 Task: Create a sub task Design and Implement Solution for the task  Integrate website with social media platforms in the project AgileBazaar , assign it to team member softage.5@softage.net and update the status of the sub task to  At Risk , set the priority of the sub task to Medium
Action: Mouse moved to (450, 248)
Screenshot: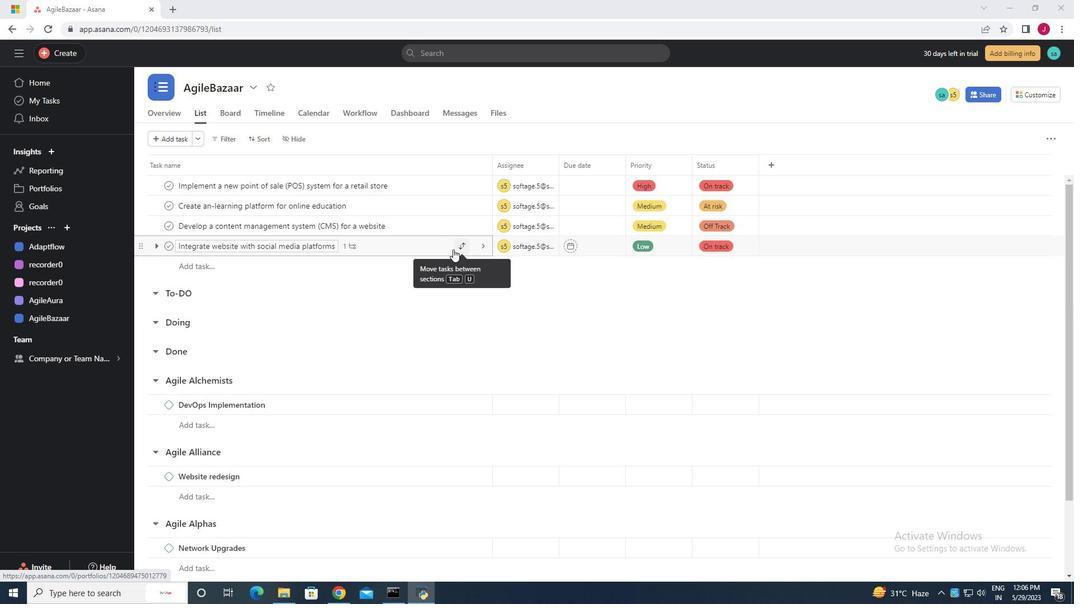 
Action: Mouse pressed left at (450, 248)
Screenshot: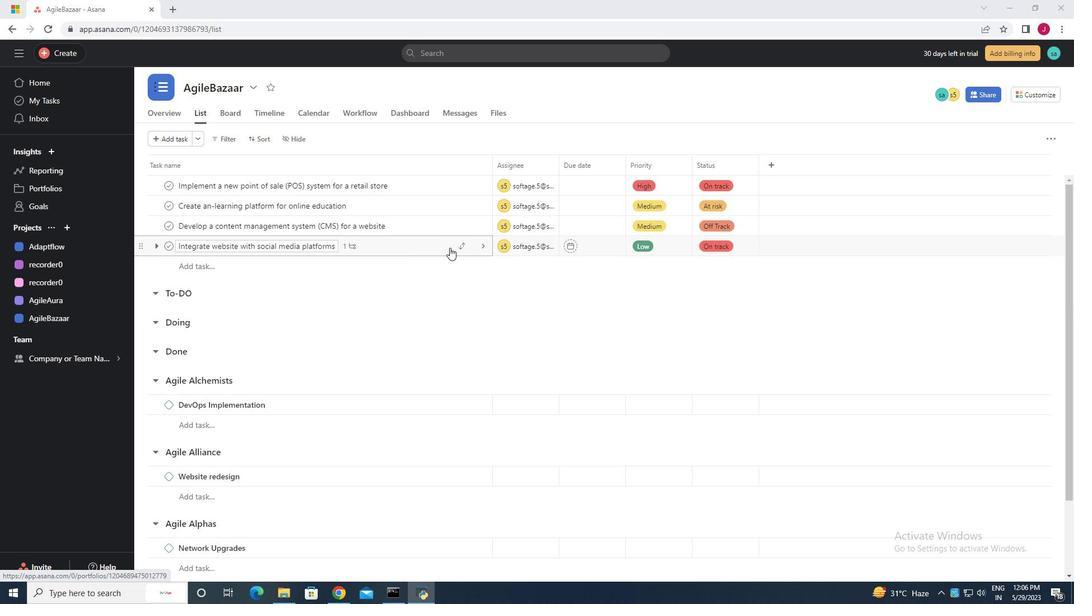 
Action: Mouse moved to (770, 399)
Screenshot: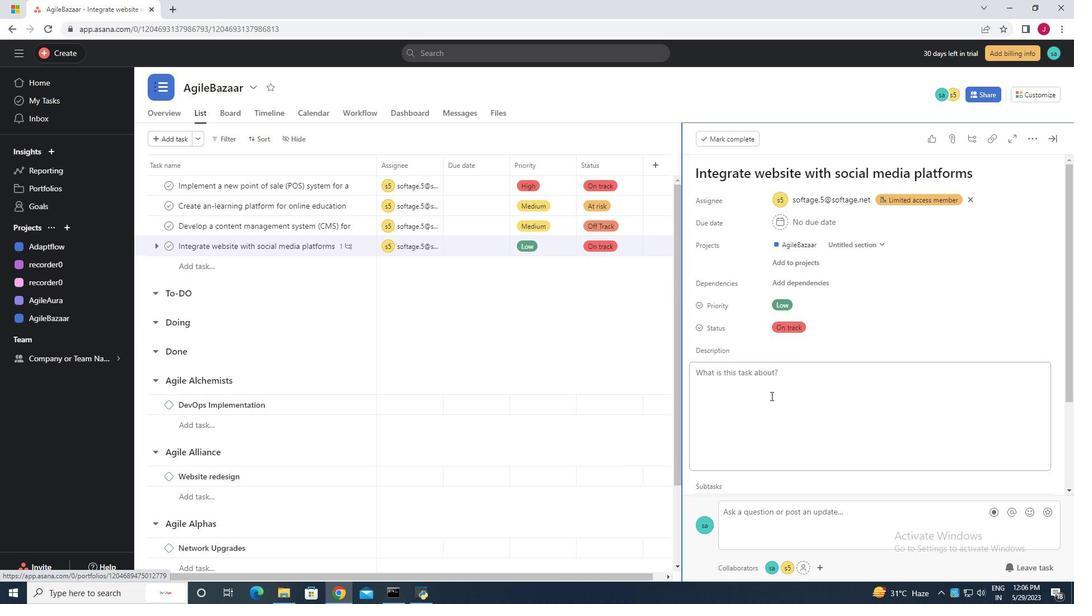 
Action: Mouse scrolled (770, 399) with delta (0, 0)
Screenshot: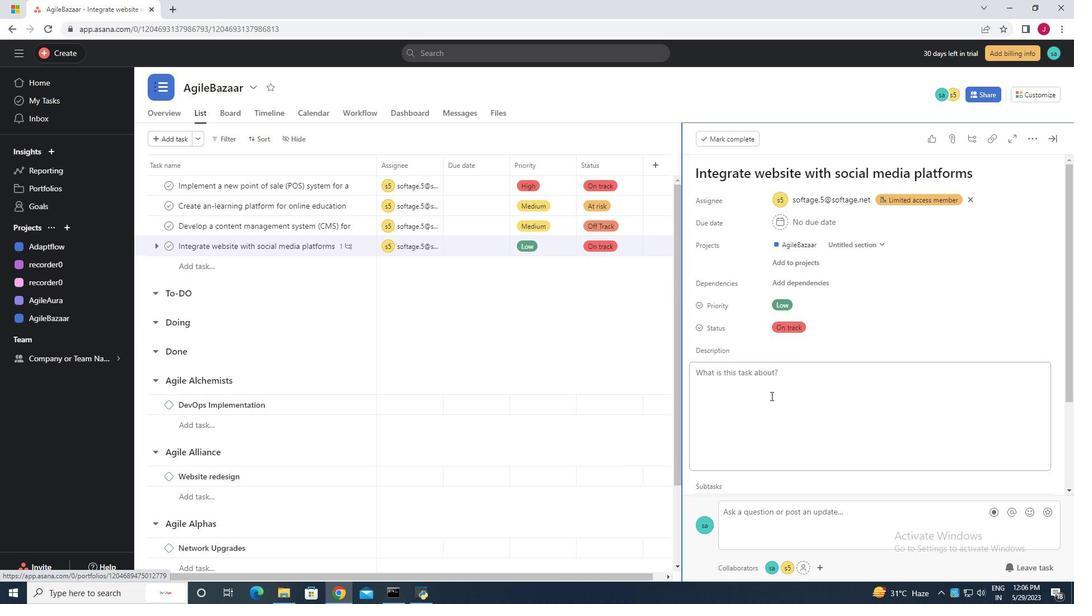 
Action: Mouse scrolled (770, 399) with delta (0, 0)
Screenshot: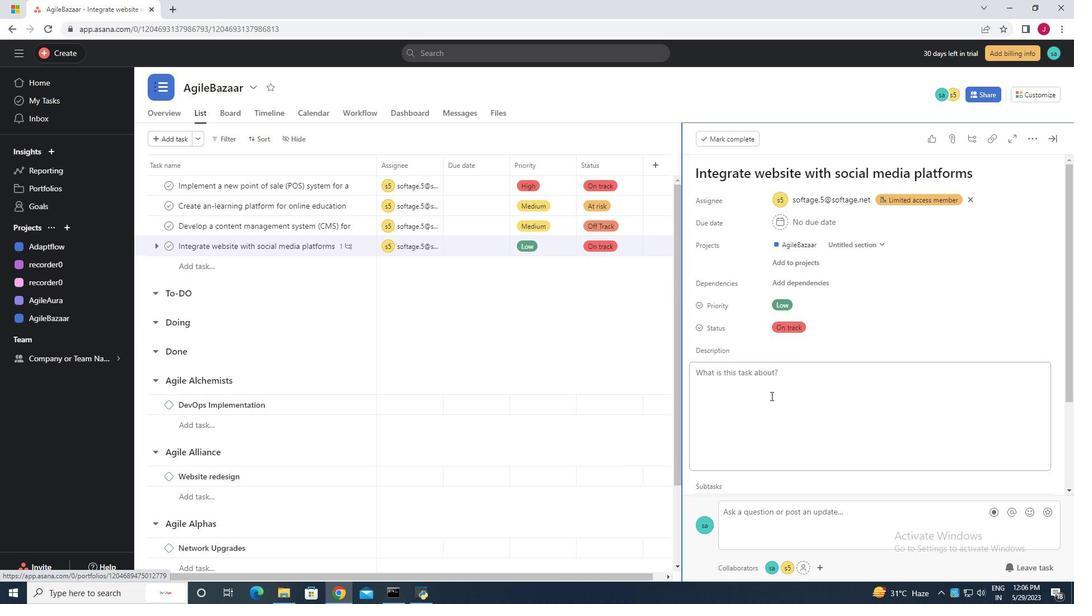 
Action: Mouse scrolled (770, 399) with delta (0, 0)
Screenshot: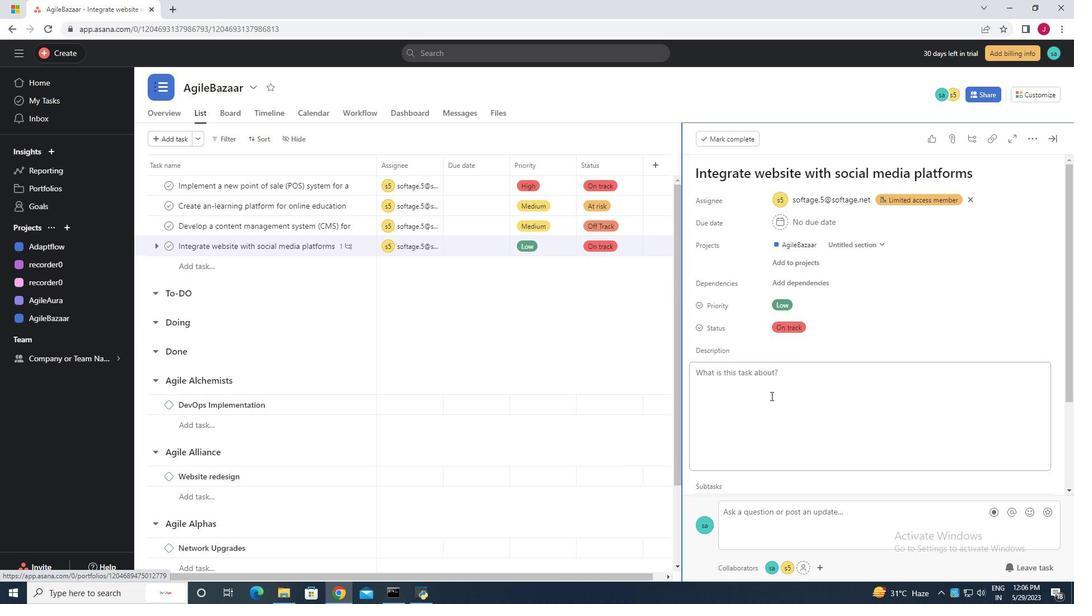 
Action: Mouse moved to (770, 399)
Screenshot: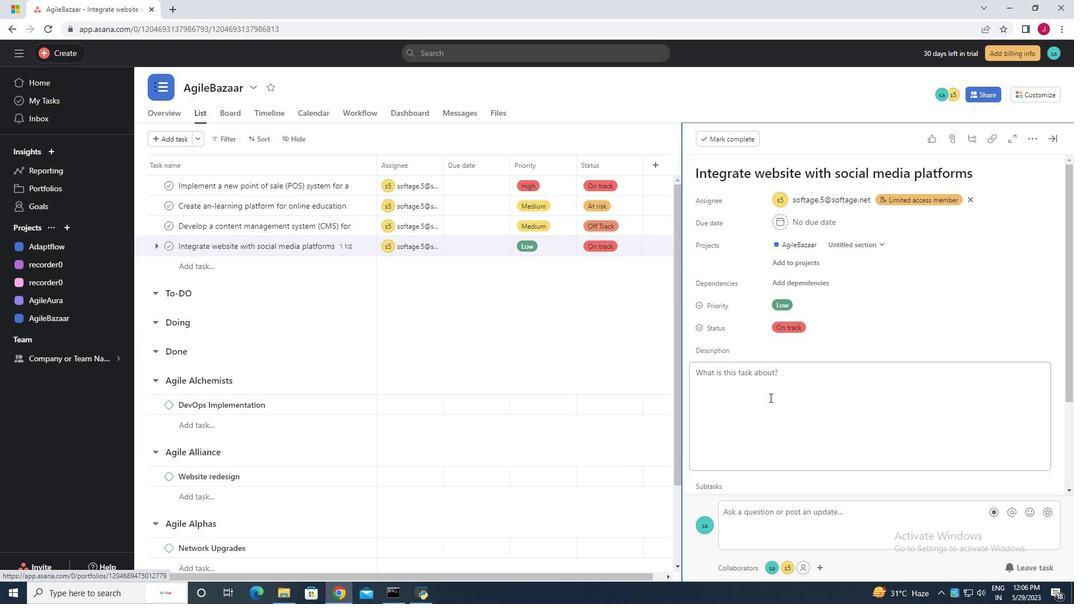 
Action: Mouse scrolled (770, 399) with delta (0, 0)
Screenshot: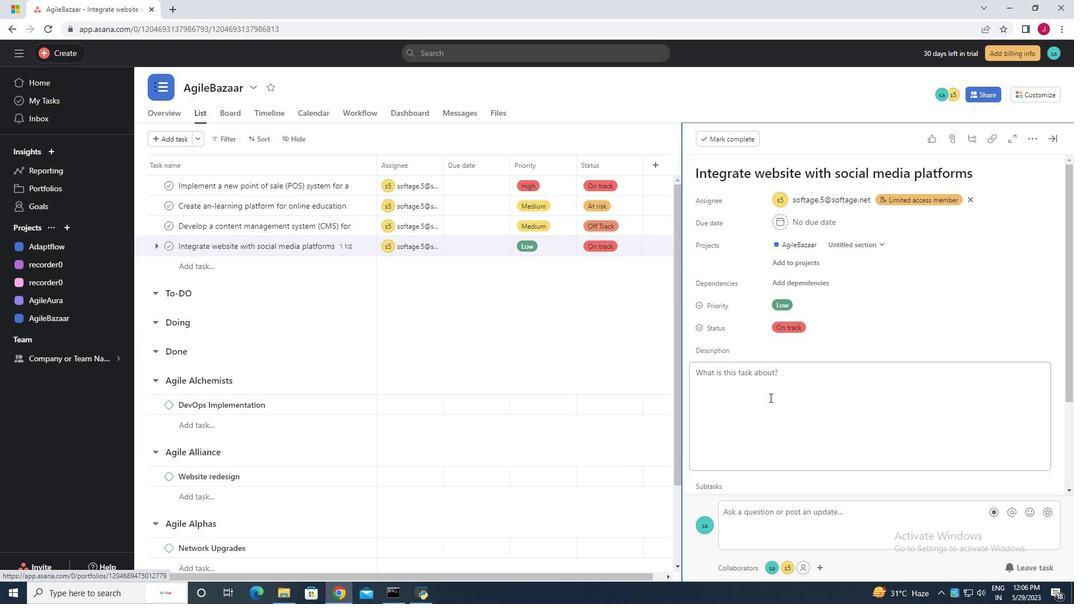 
Action: Mouse moved to (730, 407)
Screenshot: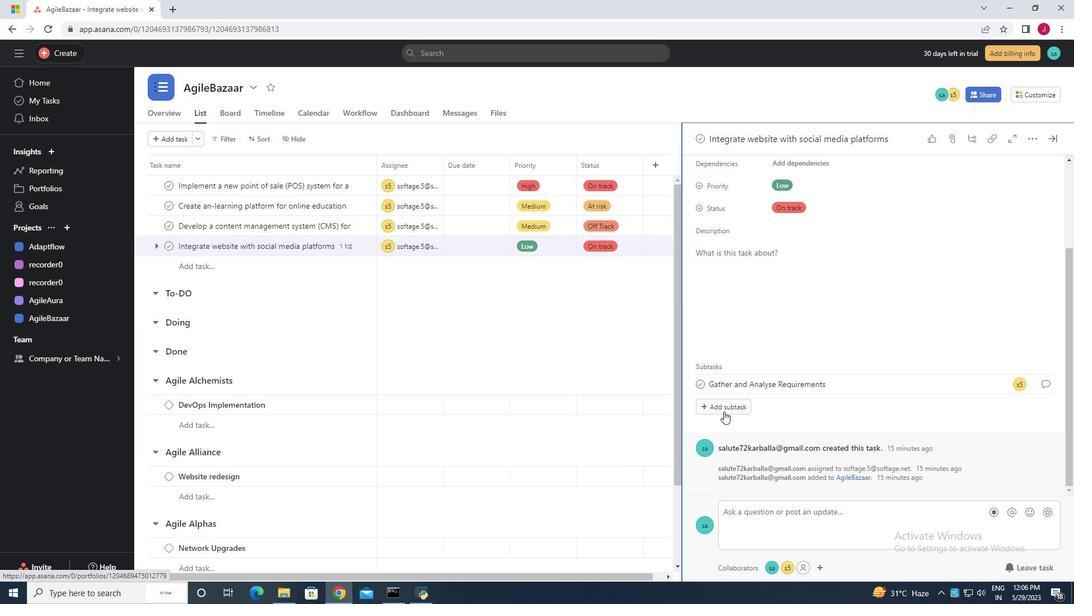 
Action: Mouse pressed left at (730, 407)
Screenshot: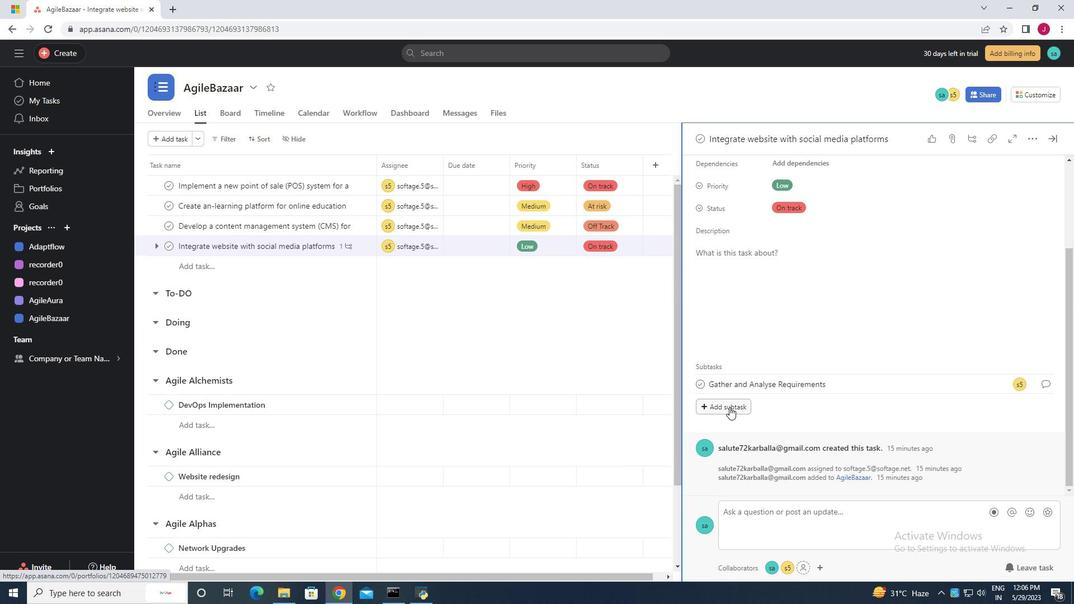 
Action: Mouse moved to (729, 407)
Screenshot: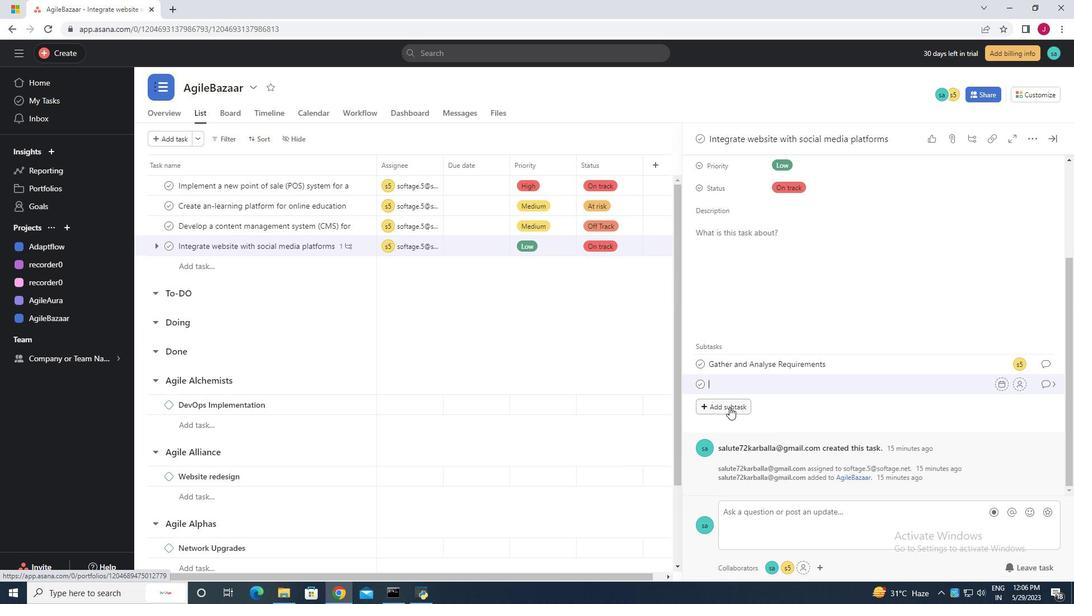 
Action: Key pressed <Key.caps_lock>
Screenshot: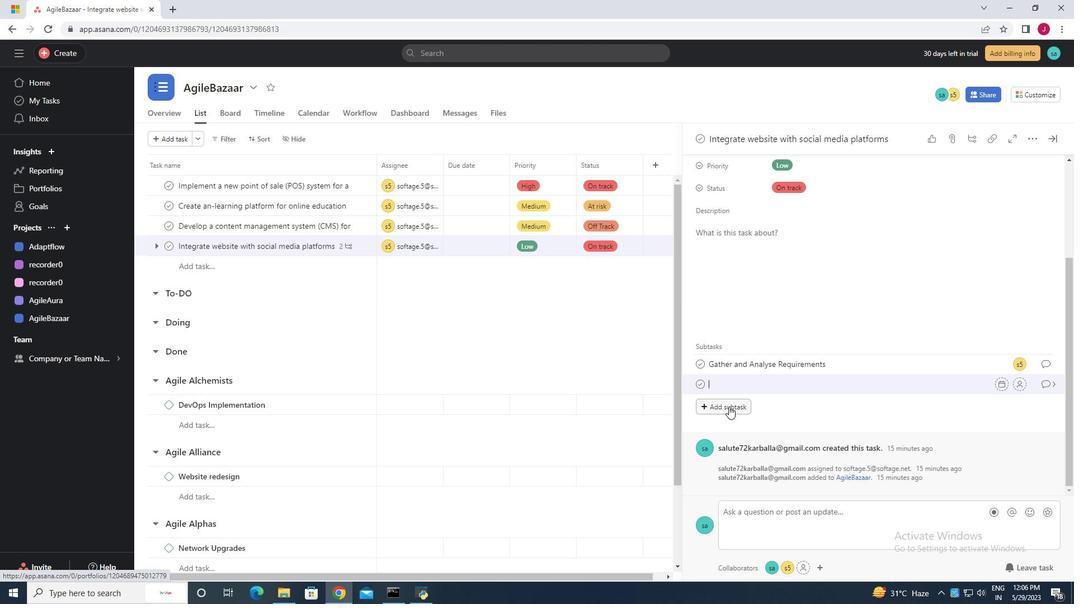 
Action: Mouse moved to (914, 442)
Screenshot: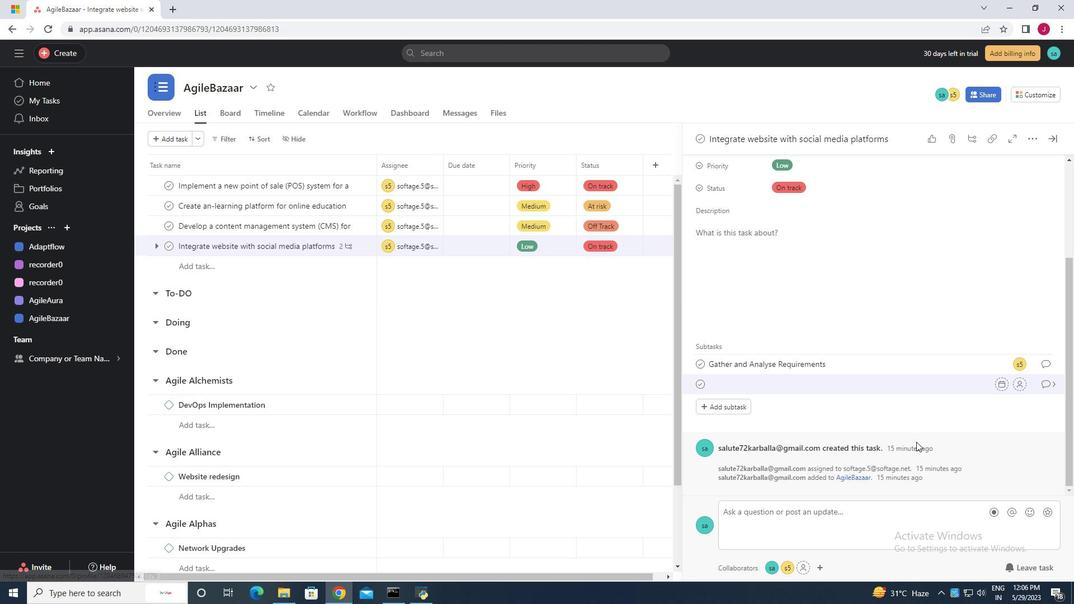 
Action: Key pressed D<Key.caps_lock>esign<Key.space>and<Key.space><Key.caps_lock>I<Key.caps_lock>mplement<Key.space><Key.caps_lock>S<Key.caps_lock>olution<Key.space>for<Key.space>the<Key.space>task
Screenshot: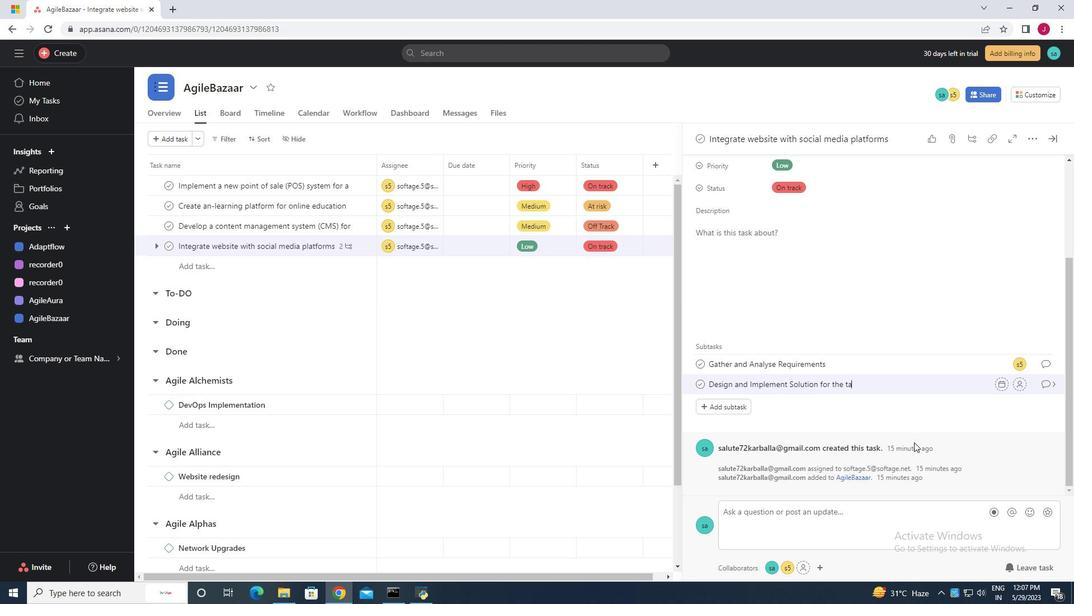 
Action: Mouse moved to (1024, 386)
Screenshot: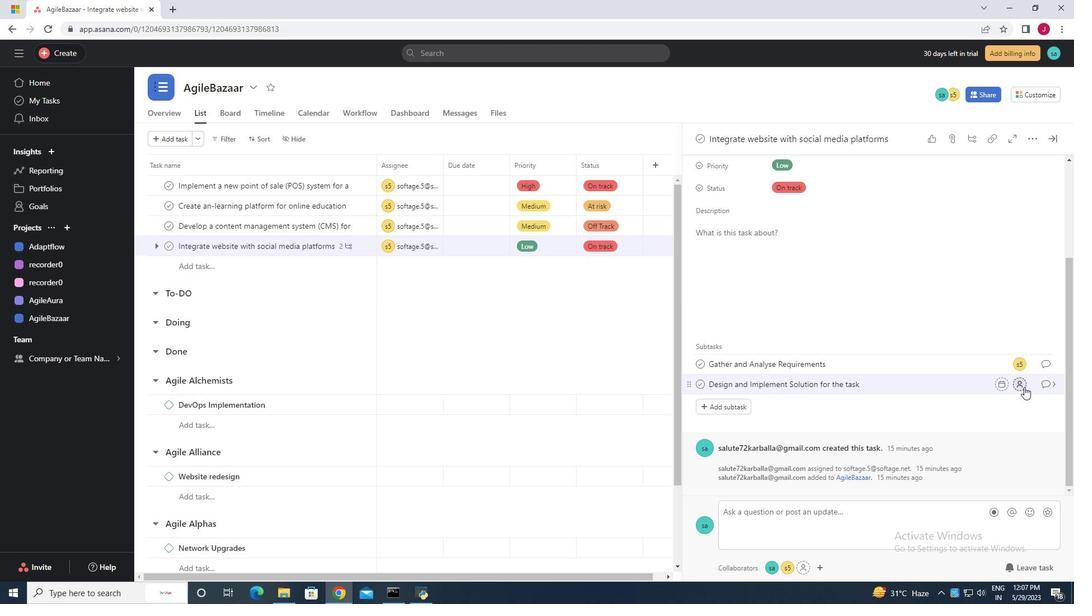 
Action: Mouse pressed left at (1024, 386)
Screenshot: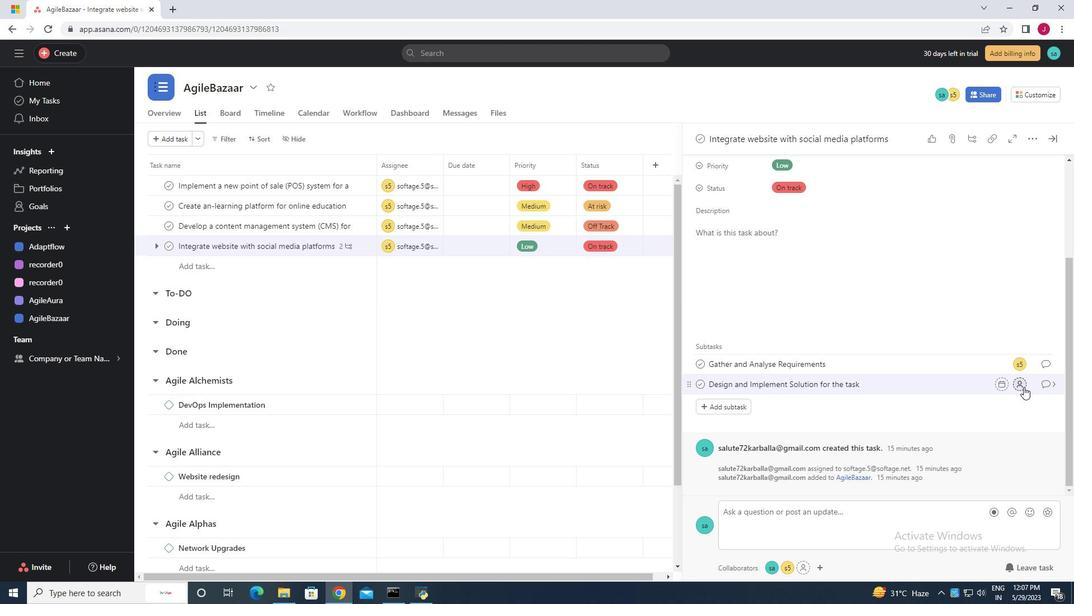 
Action: Mouse moved to (872, 471)
Screenshot: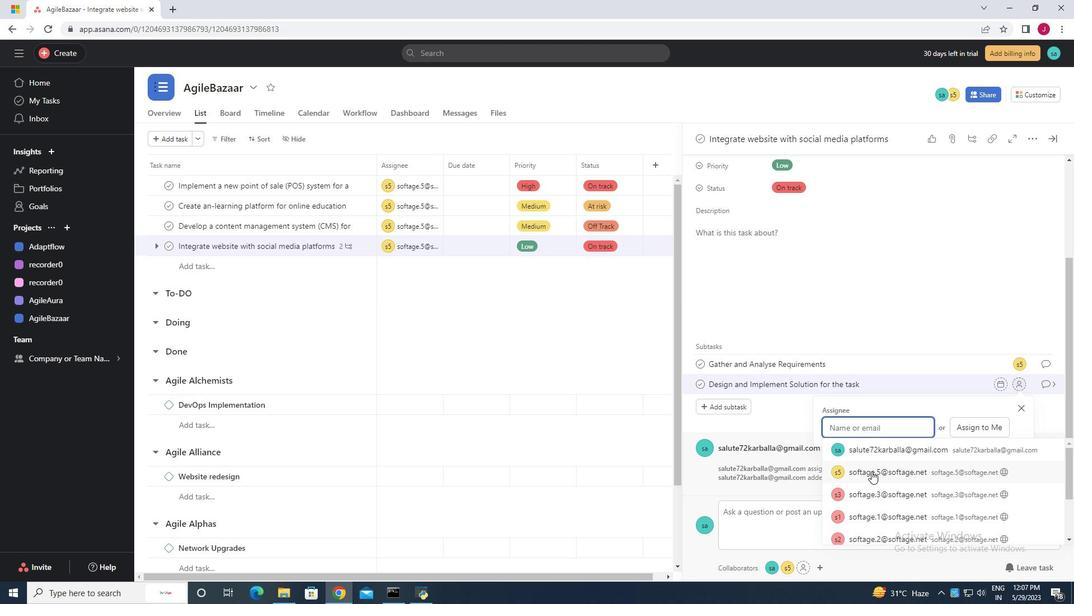 
Action: Mouse pressed left at (872, 471)
Screenshot: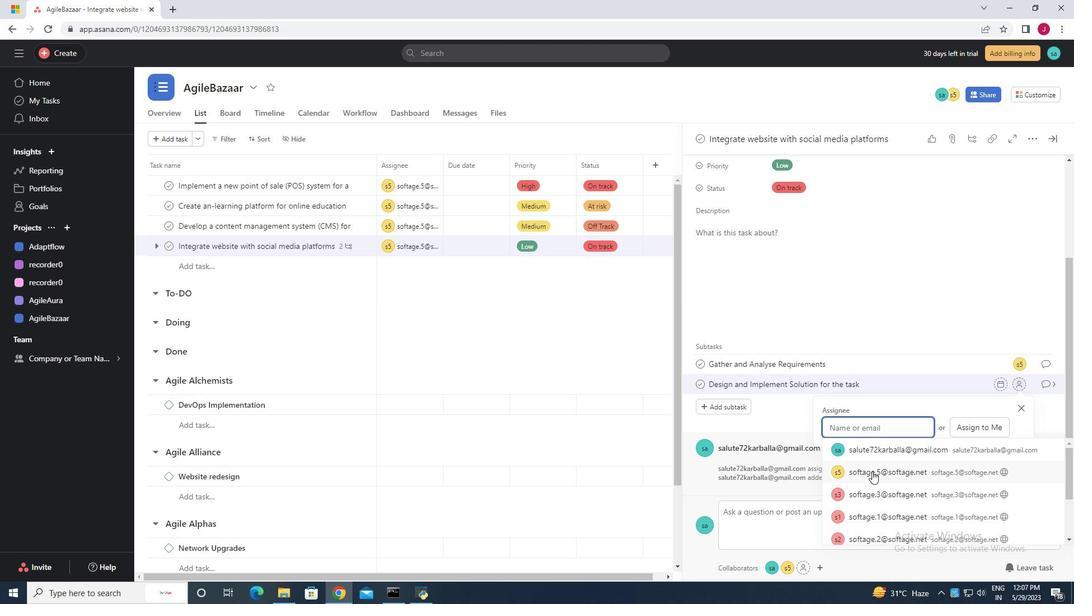 
Action: Mouse moved to (1049, 387)
Screenshot: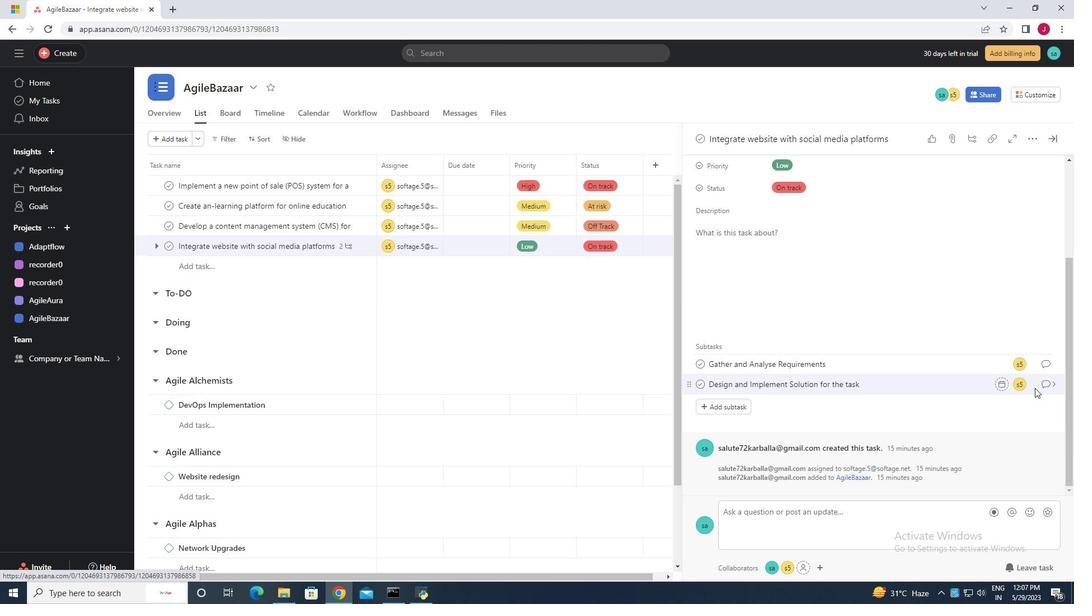 
Action: Mouse pressed left at (1049, 387)
Screenshot: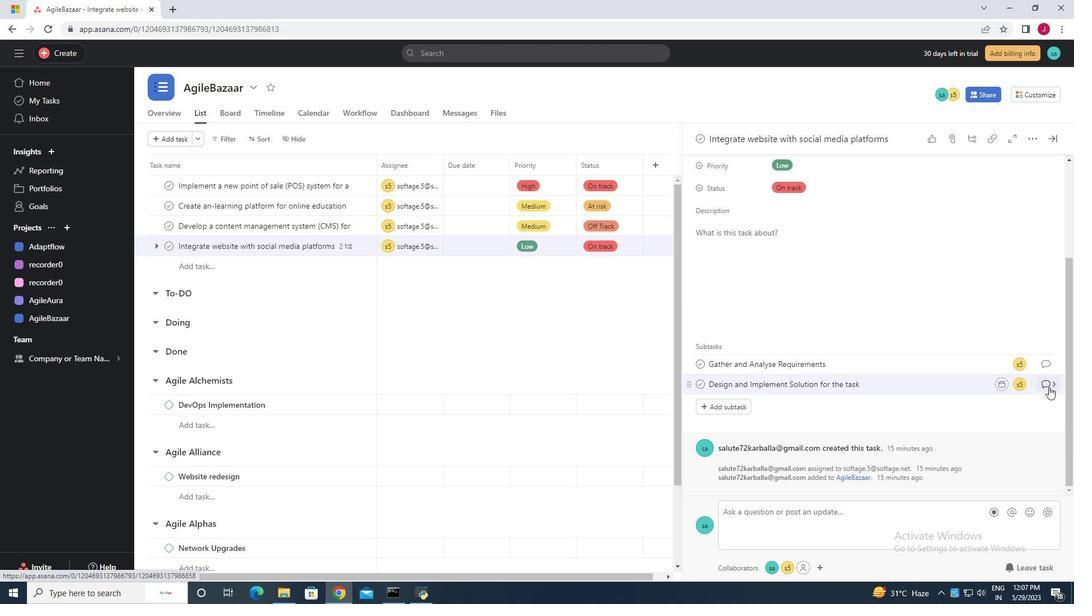 
Action: Mouse moved to (743, 300)
Screenshot: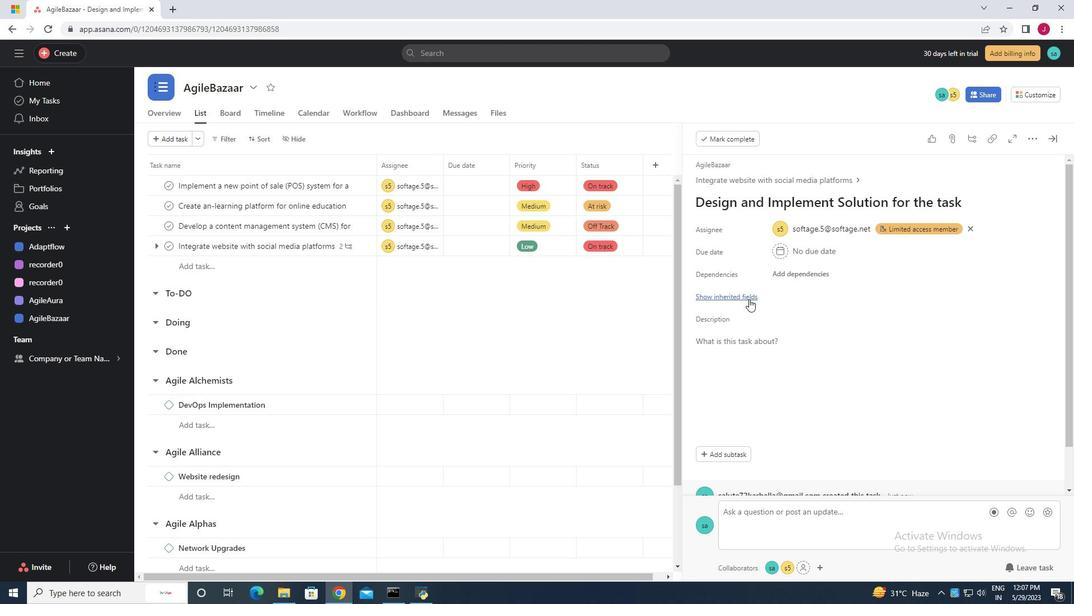 
Action: Mouse pressed left at (743, 300)
Screenshot: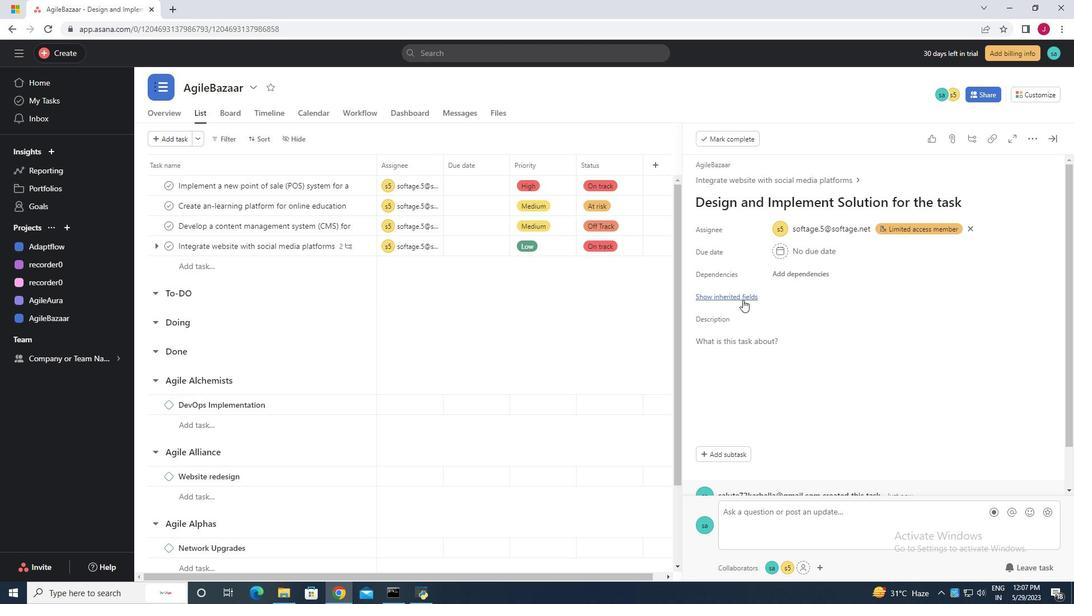 
Action: Mouse moved to (782, 316)
Screenshot: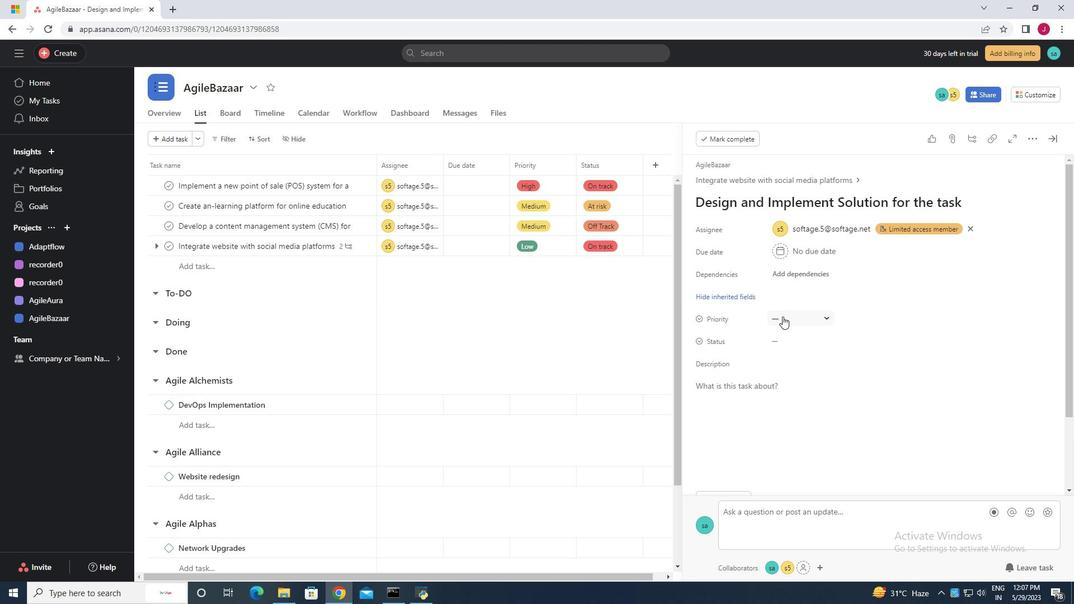 
Action: Mouse pressed left at (782, 316)
Screenshot: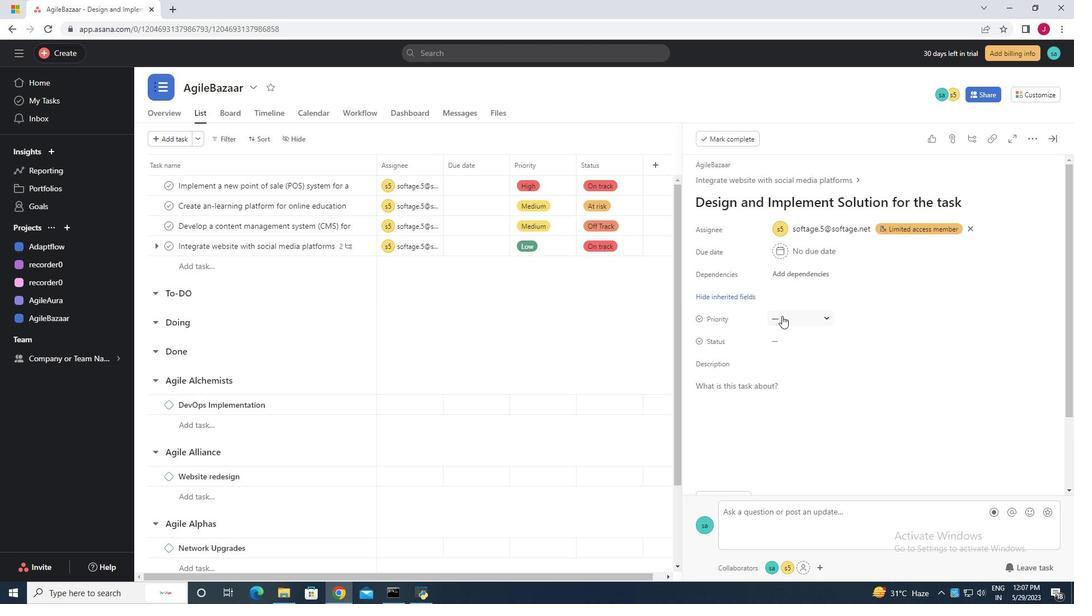 
Action: Mouse moved to (808, 376)
Screenshot: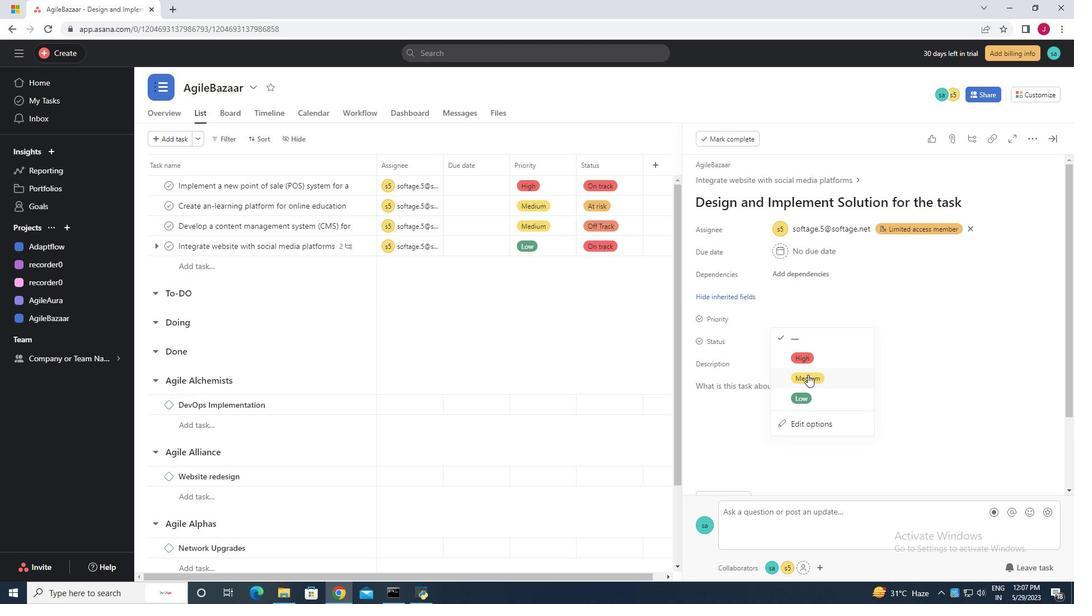 
Action: Mouse pressed left at (808, 376)
Screenshot: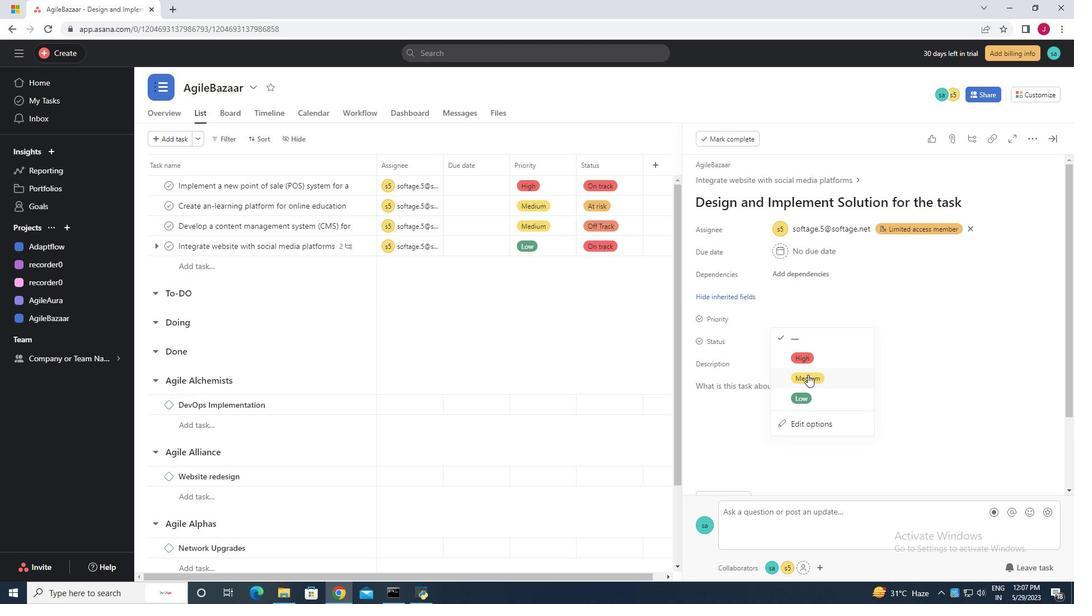 
Action: Mouse moved to (784, 340)
Screenshot: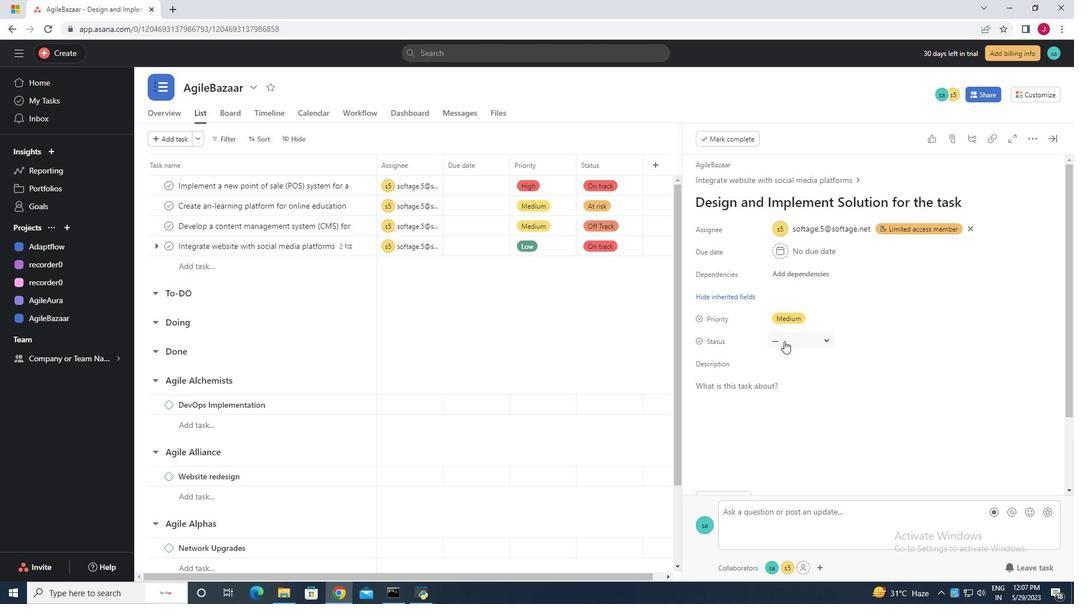 
Action: Mouse pressed left at (784, 340)
Screenshot: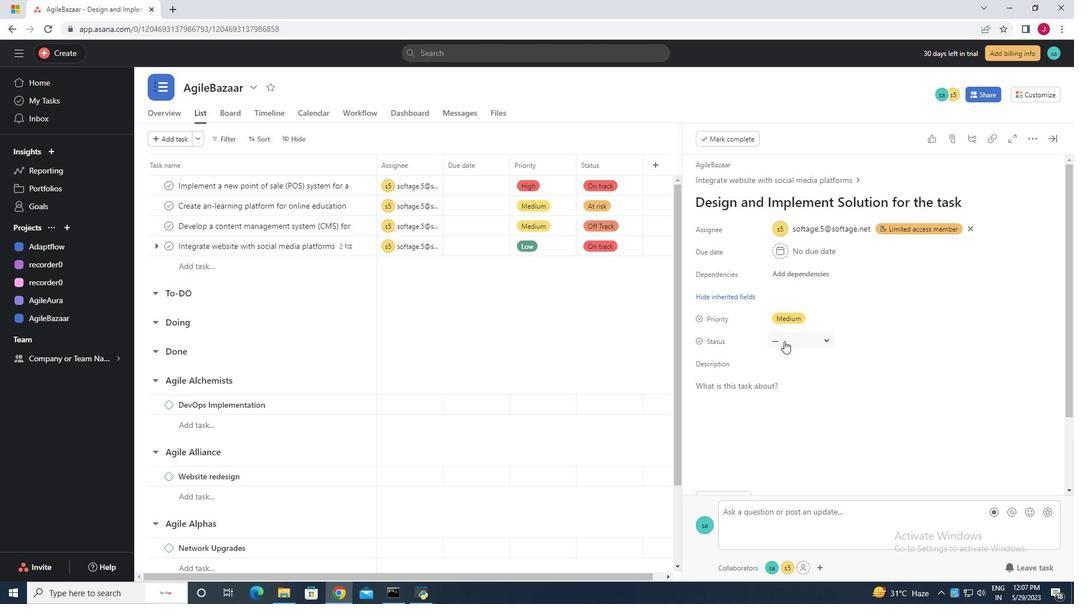 
Action: Mouse moved to (804, 421)
Screenshot: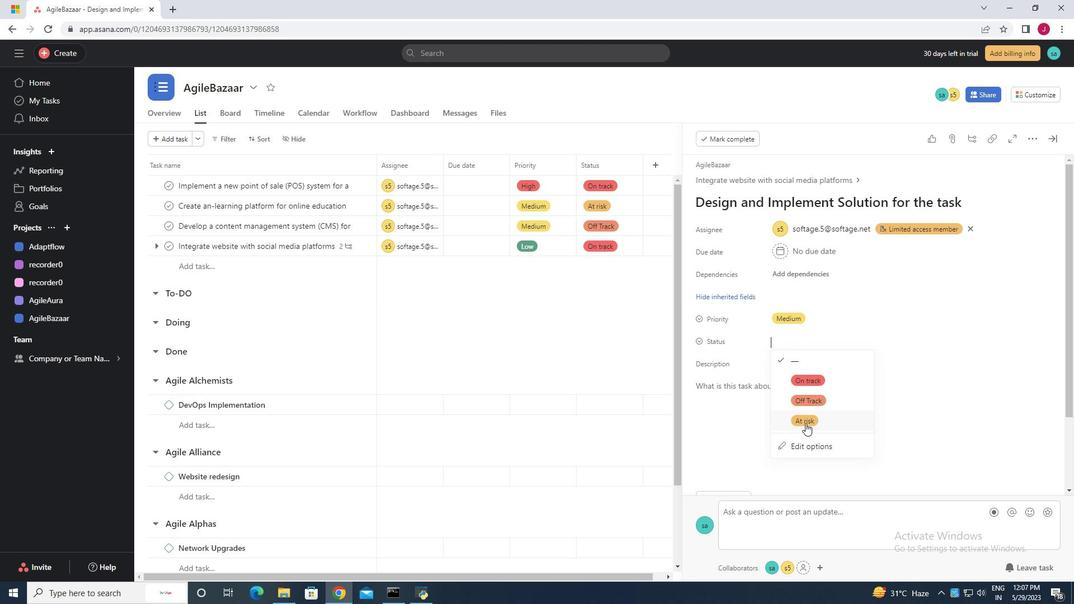 
Action: Mouse pressed left at (804, 421)
Screenshot: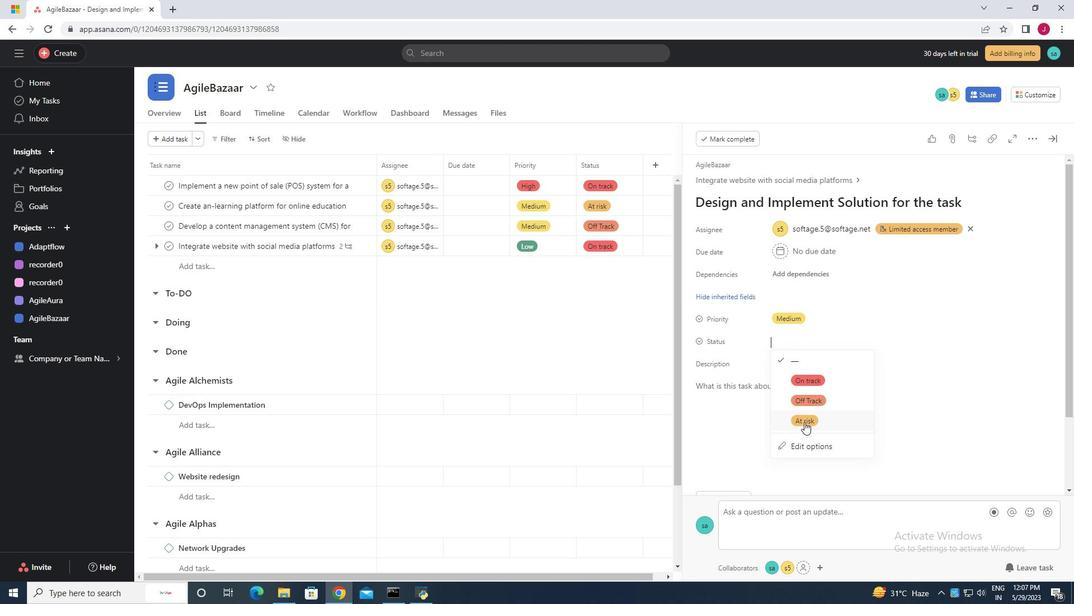 
Action: Mouse moved to (1057, 139)
Screenshot: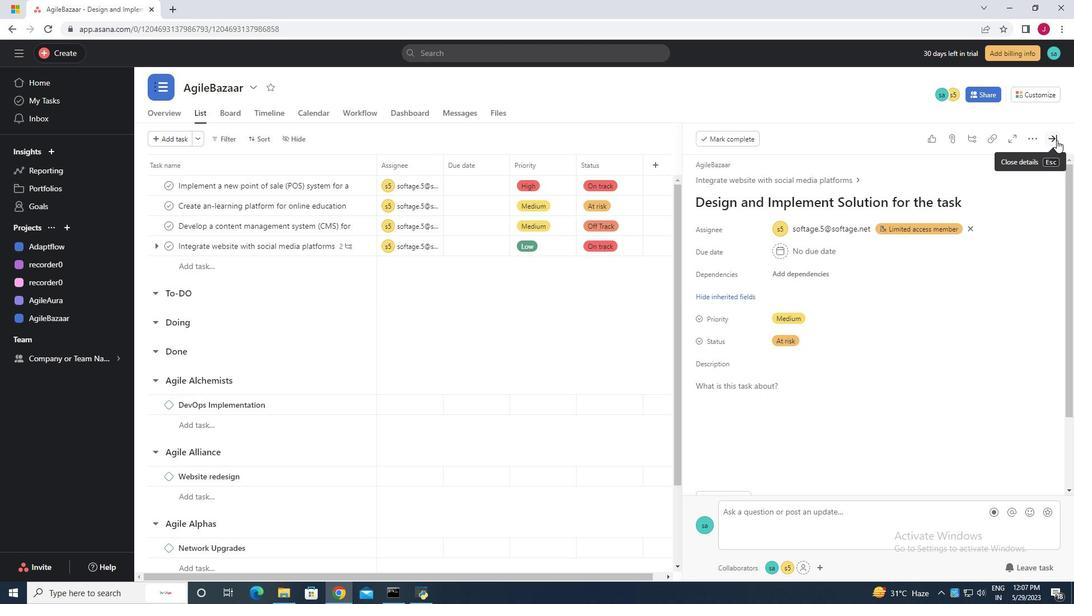 
Action: Mouse pressed left at (1057, 139)
Screenshot: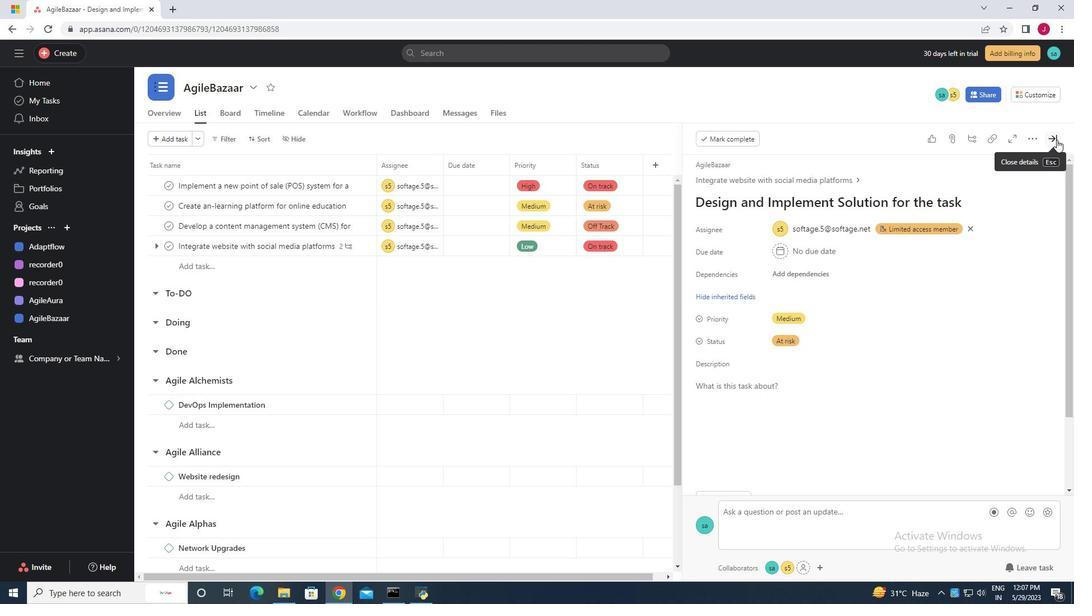 
Action: Mouse moved to (1054, 138)
Screenshot: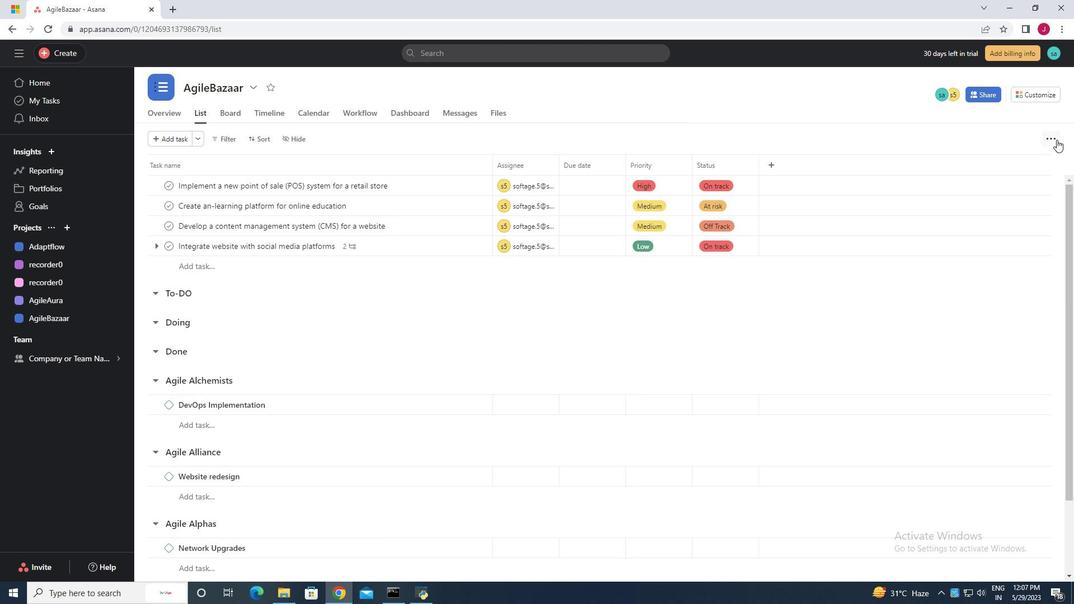 
